 Task: Log work in the project TranslateForge for the issue 'Authentication tokens not being refreshed causing users to be logged out unexpectedly' spent time as '5w 5d 22h 13m' and remaining time as '5w 5d 14h 39m' and clone the issue. Now add the issue to the epic 'Mobile device management (MDM) implementation'.
Action: Mouse moved to (482, 269)
Screenshot: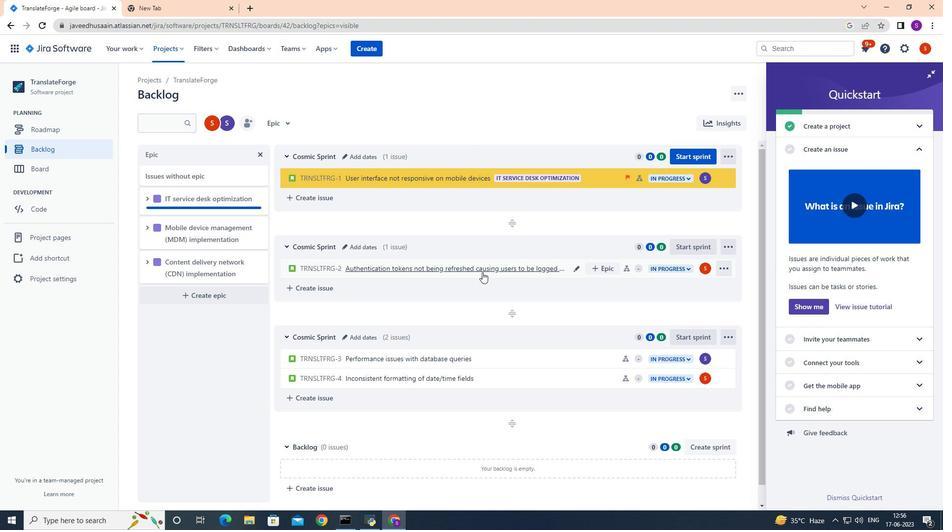 
Action: Mouse pressed left at (482, 269)
Screenshot: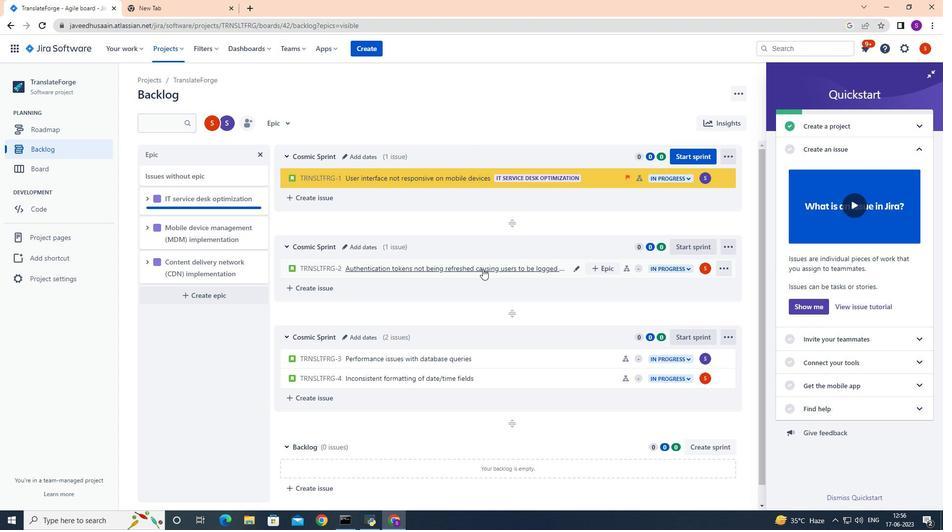 
Action: Mouse moved to (723, 151)
Screenshot: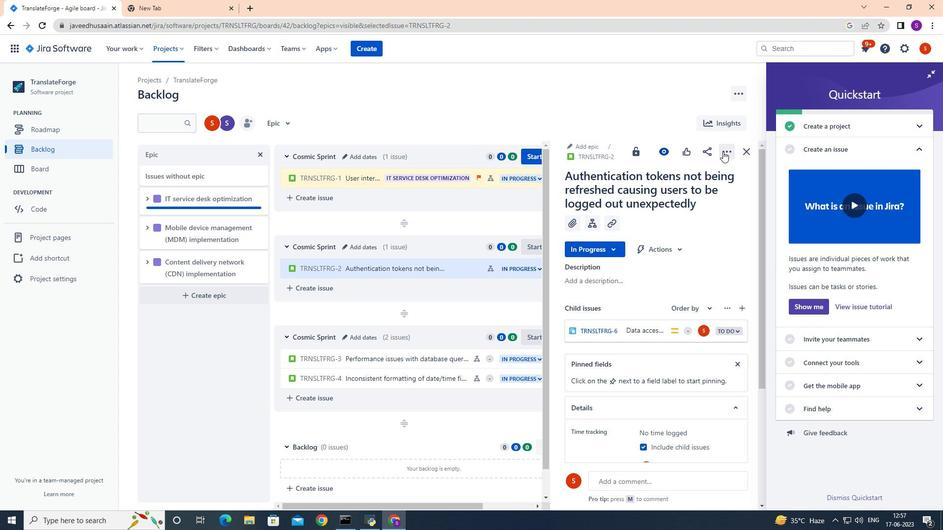 
Action: Mouse pressed left at (723, 151)
Screenshot: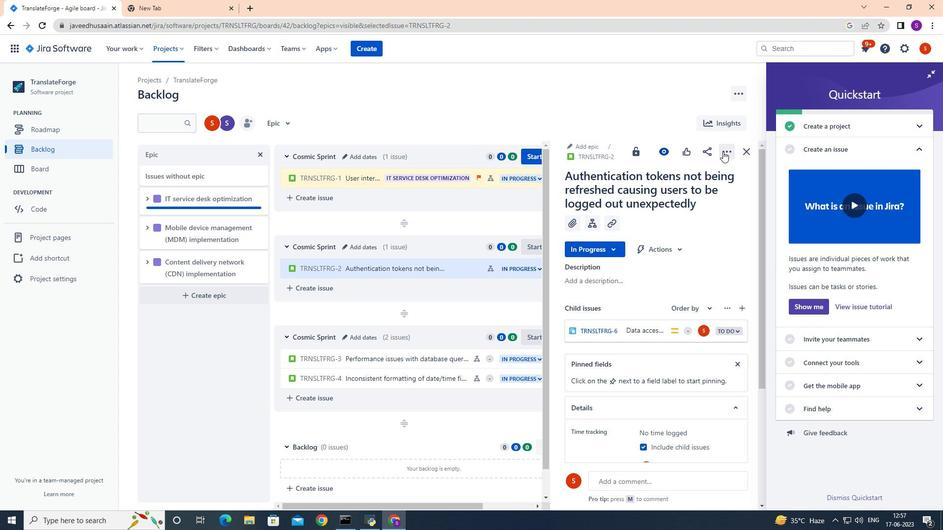 
Action: Mouse moved to (698, 172)
Screenshot: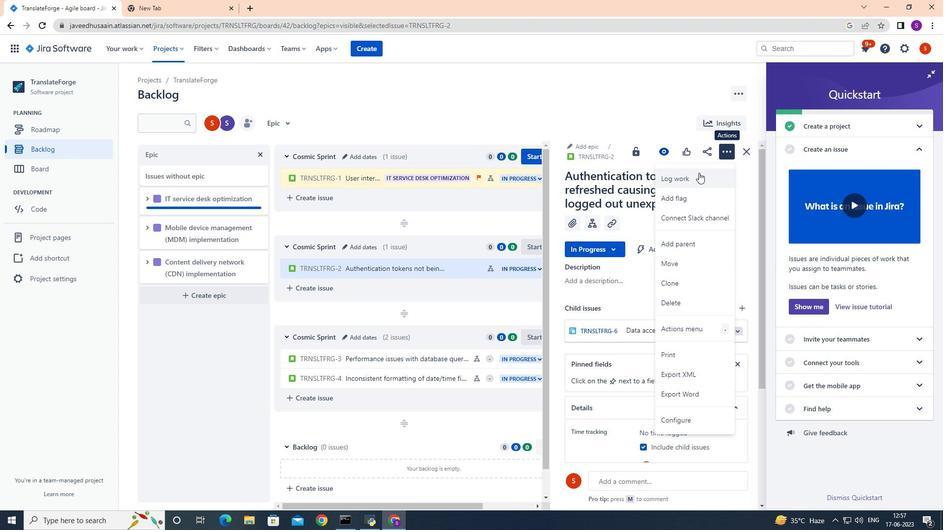 
Action: Mouse pressed left at (698, 172)
Screenshot: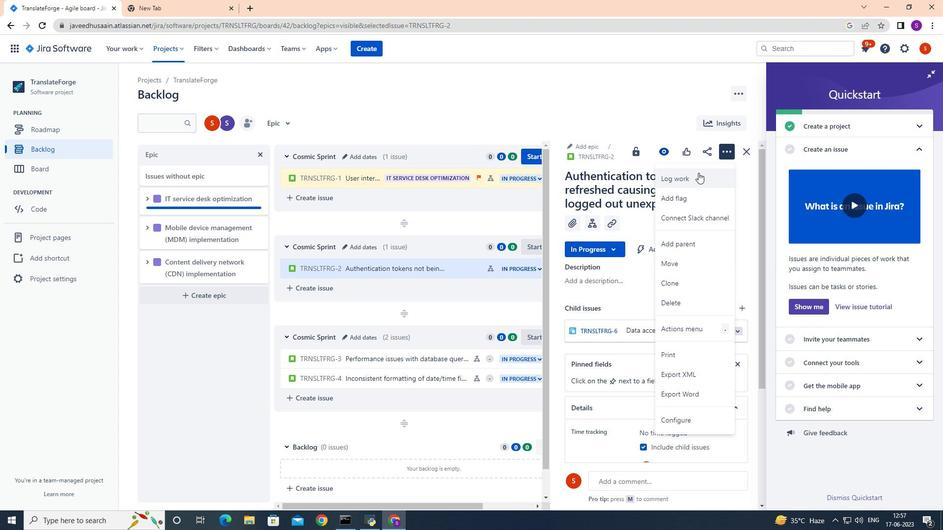 
Action: Mouse moved to (415, 145)
Screenshot: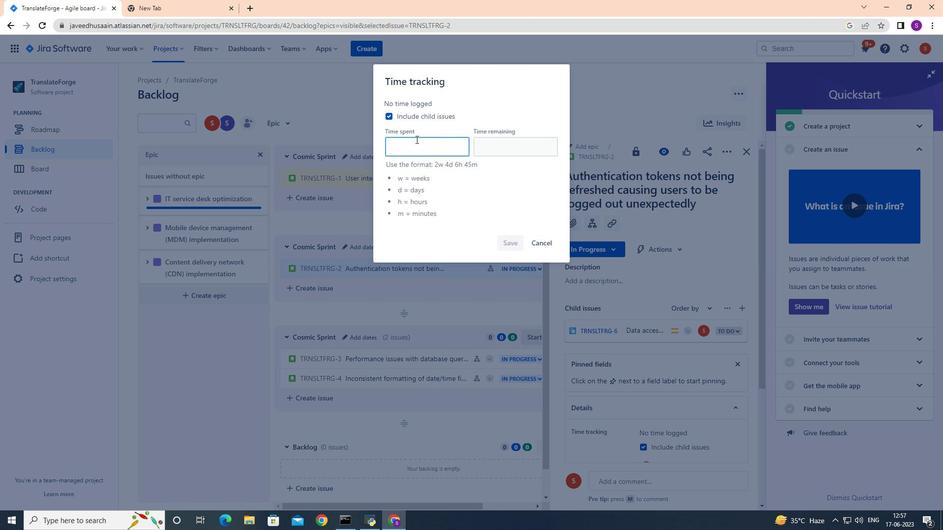 
Action: Mouse pressed left at (415, 145)
Screenshot: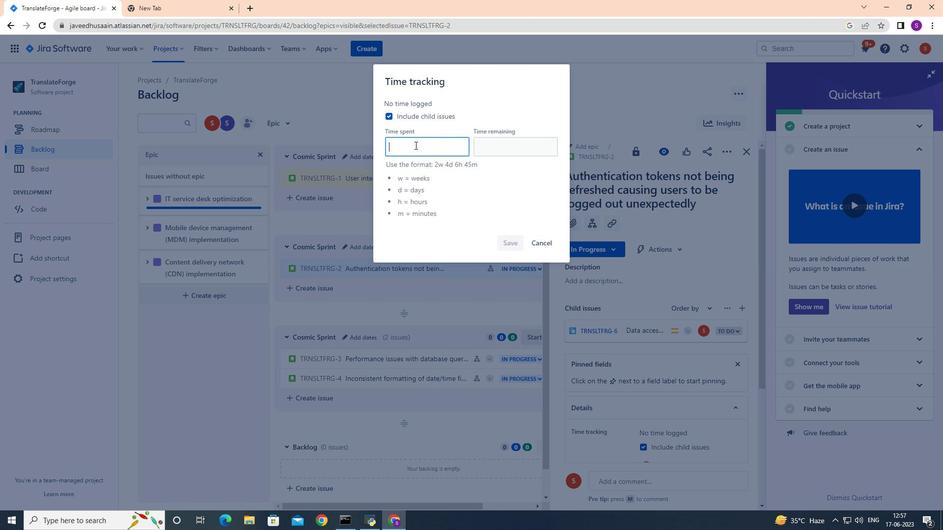 
Action: Key pressed 5w<Key.space>5d<Key.space>22h<Key.space>13m<Key.tab>5w<Key.space>5d<Key.space>14h<Key.space>39m
Screenshot: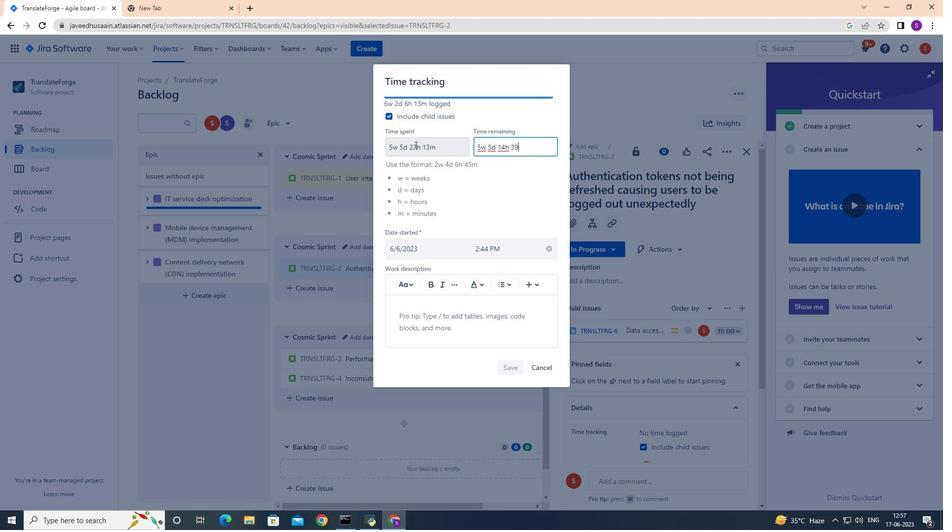 
Action: Mouse moved to (505, 365)
Screenshot: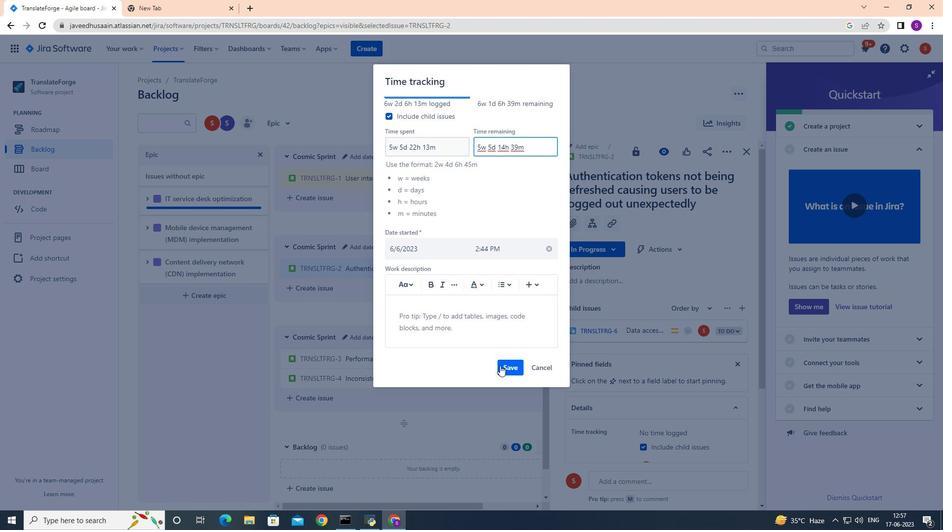 
Action: Mouse pressed left at (505, 365)
Screenshot: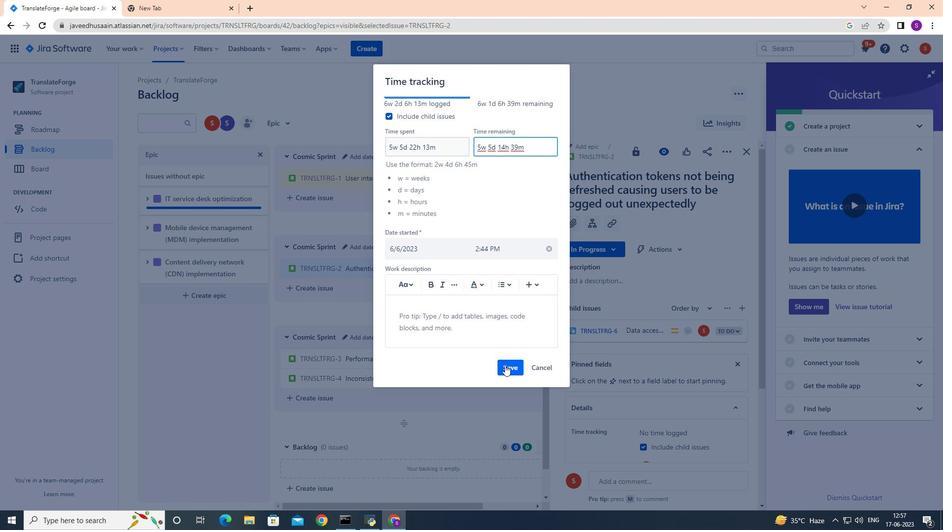 
Action: Mouse moved to (726, 148)
Screenshot: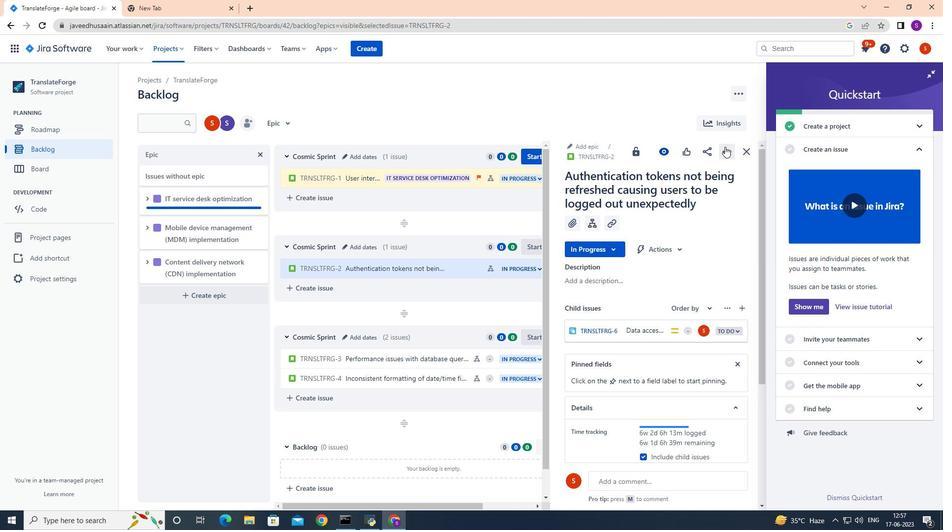 
Action: Mouse pressed left at (726, 148)
Screenshot: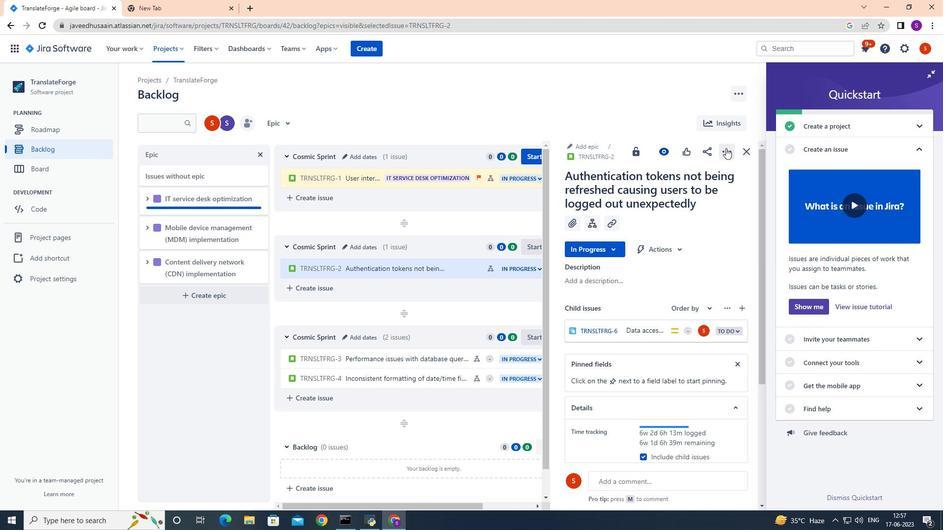 
Action: Mouse moved to (693, 278)
Screenshot: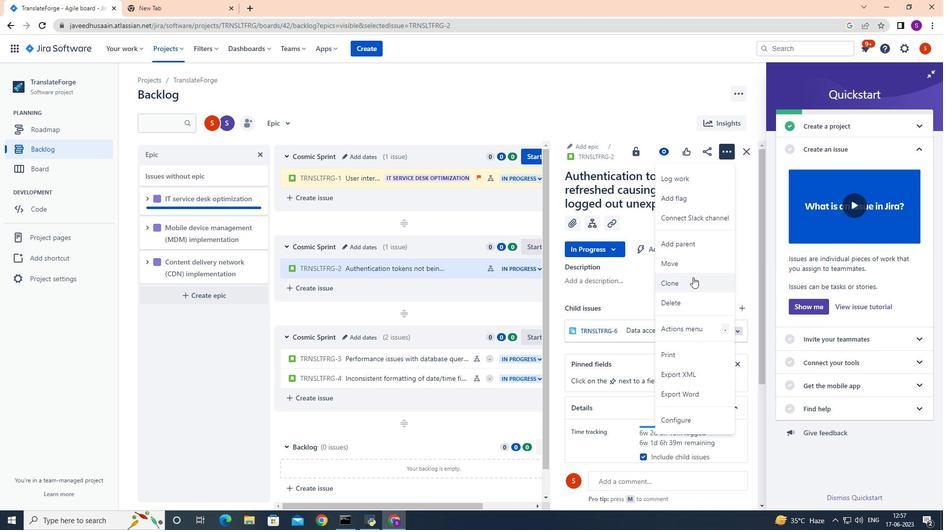 
Action: Mouse pressed left at (693, 278)
Screenshot: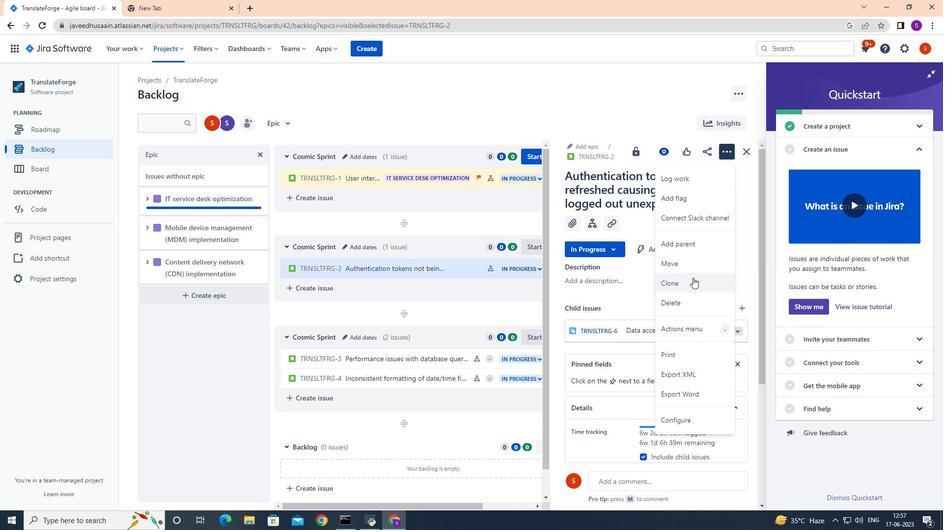 
Action: Mouse moved to (398, 147)
Screenshot: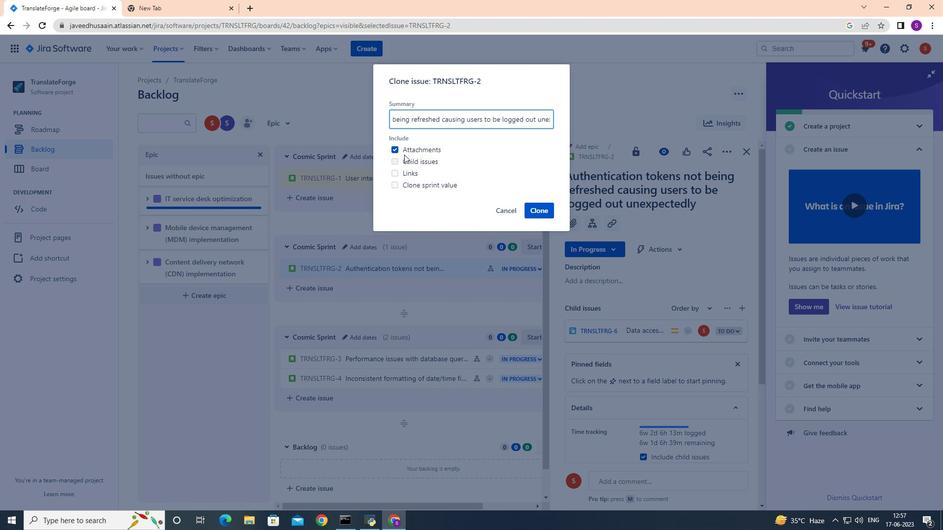 
Action: Mouse pressed left at (398, 147)
Screenshot: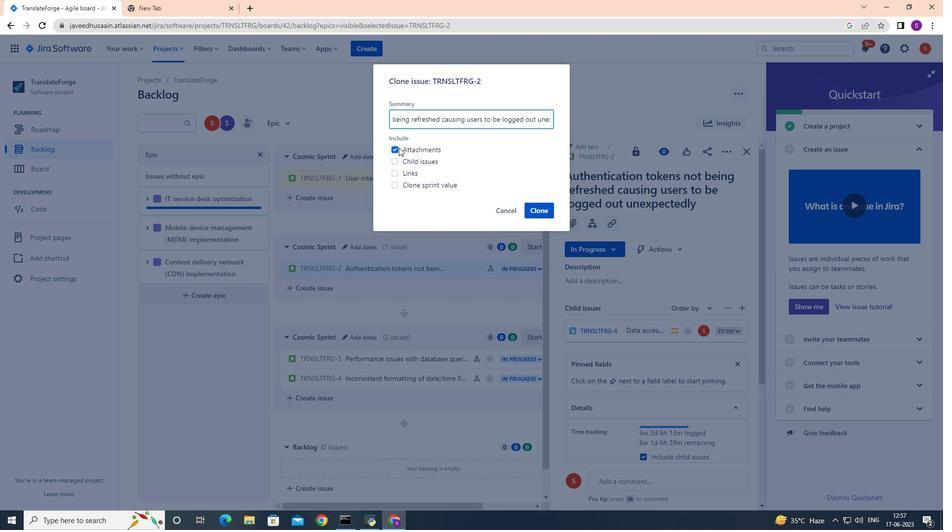 
Action: Mouse pressed left at (398, 147)
Screenshot: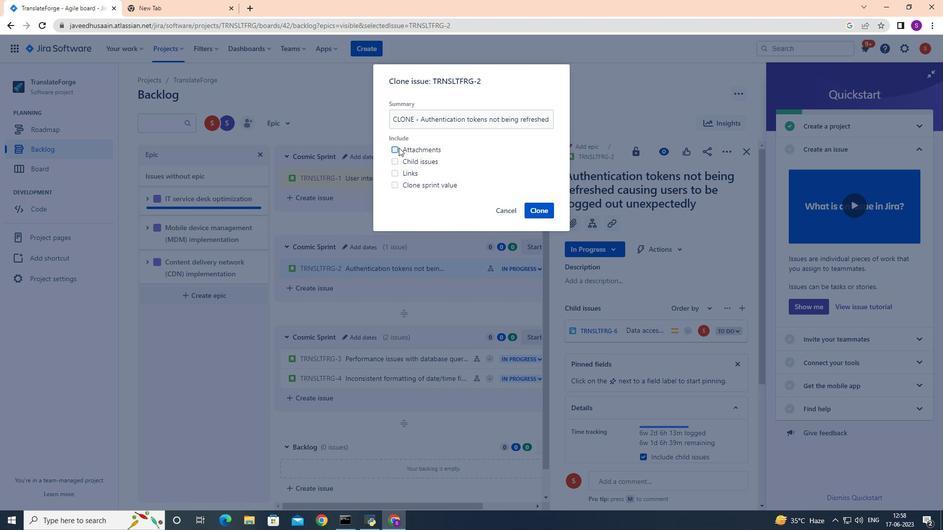 
Action: Mouse pressed left at (398, 147)
Screenshot: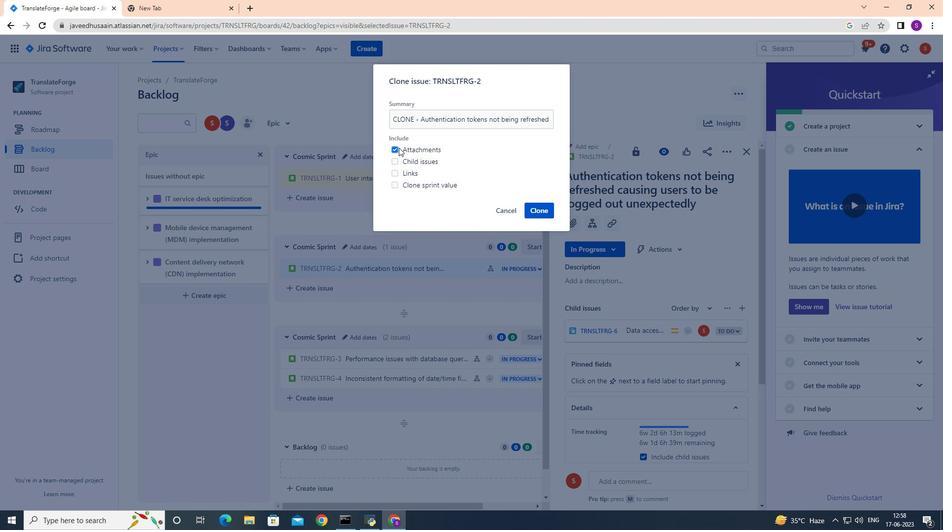 
Action: Mouse moved to (542, 209)
Screenshot: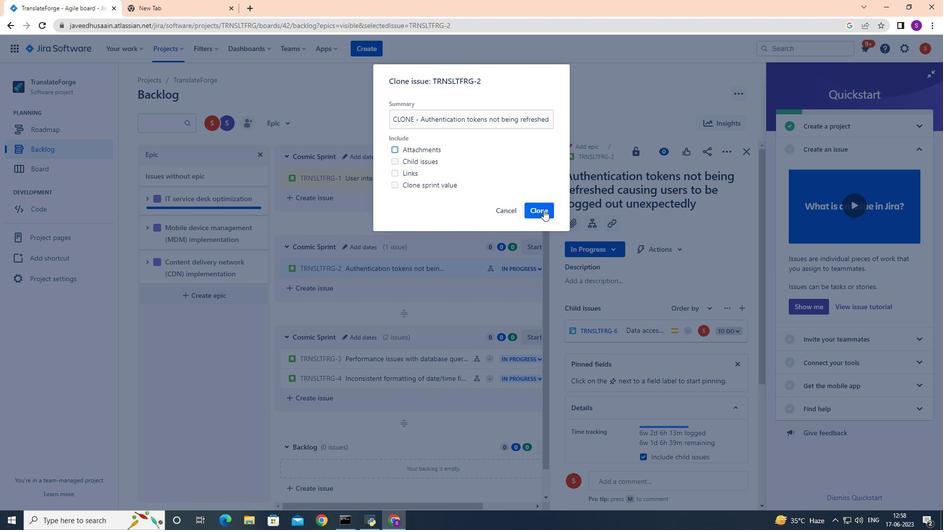 
Action: Mouse pressed left at (542, 209)
Screenshot: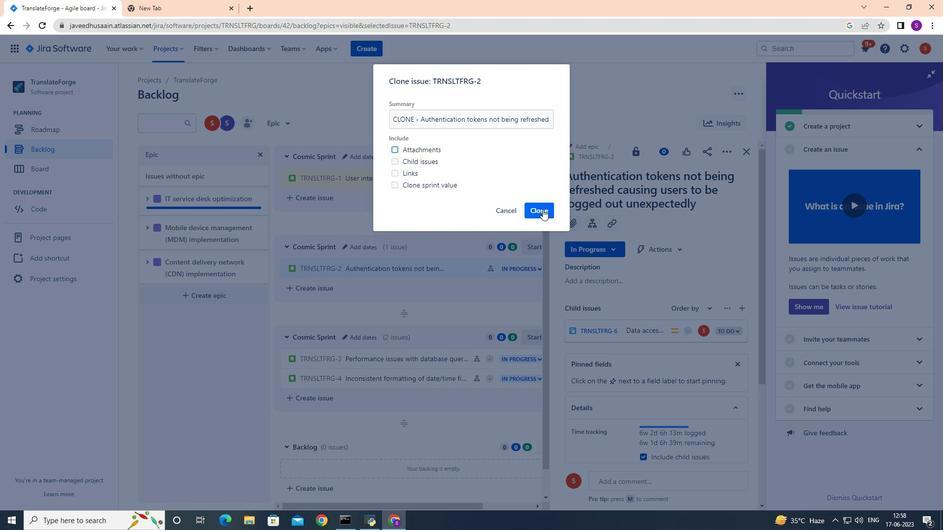 
Action: Mouse moved to (748, 150)
Screenshot: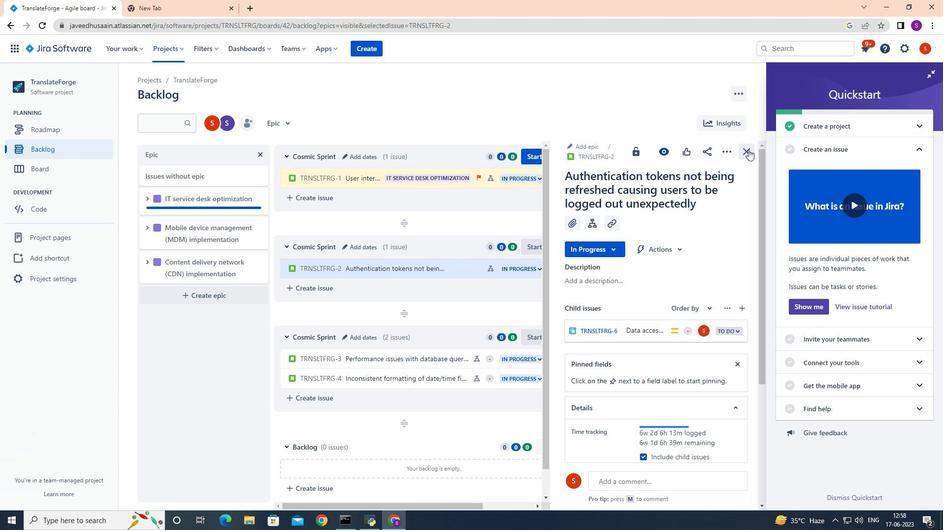 
Action: Mouse pressed left at (748, 150)
Screenshot: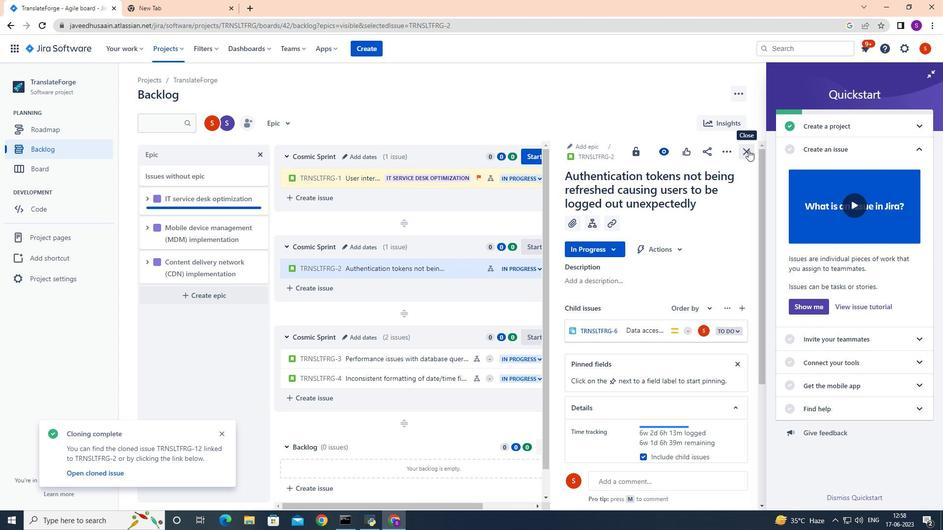 
Action: Mouse moved to (604, 269)
Screenshot: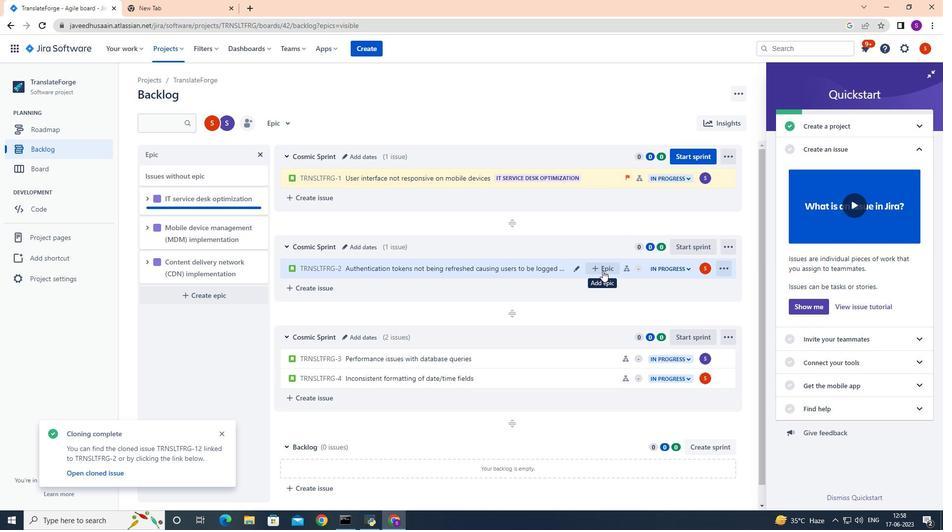 
Action: Mouse pressed left at (604, 269)
Screenshot: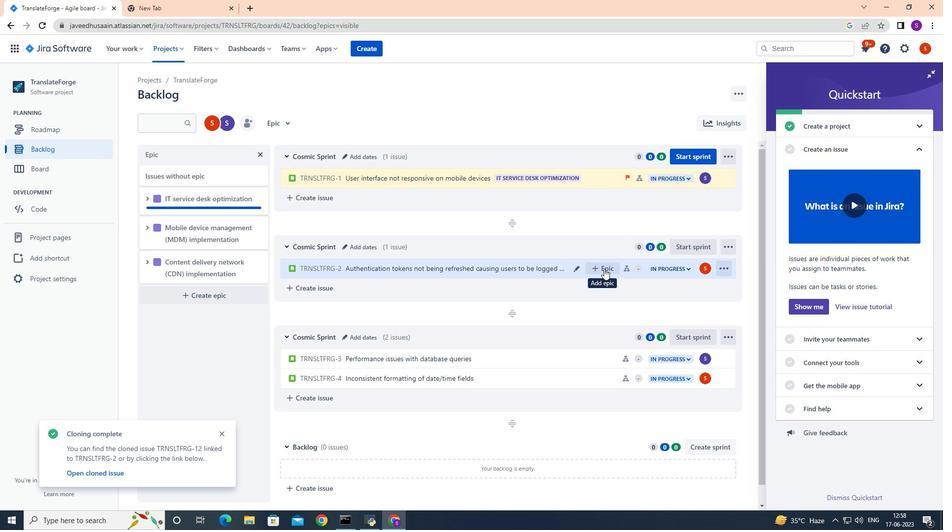 
Action: Mouse moved to (670, 338)
Screenshot: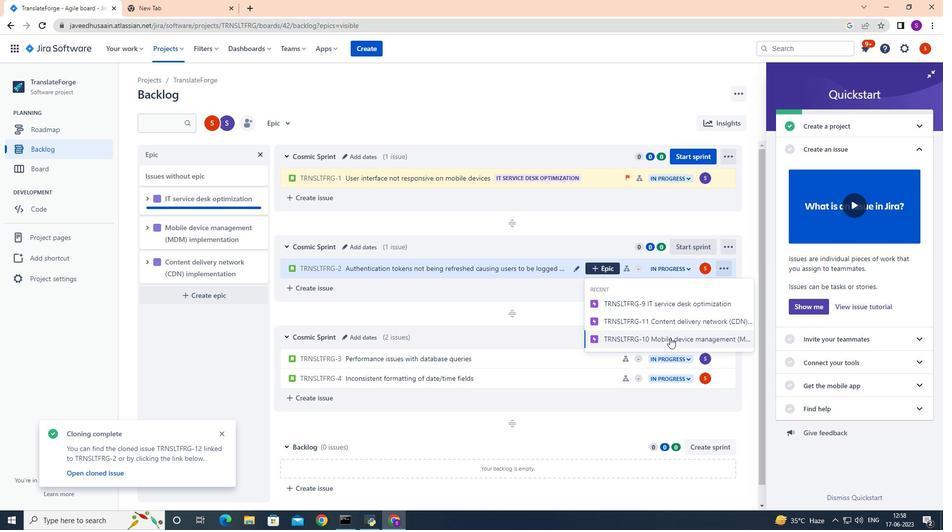 
Action: Mouse pressed left at (670, 338)
Screenshot: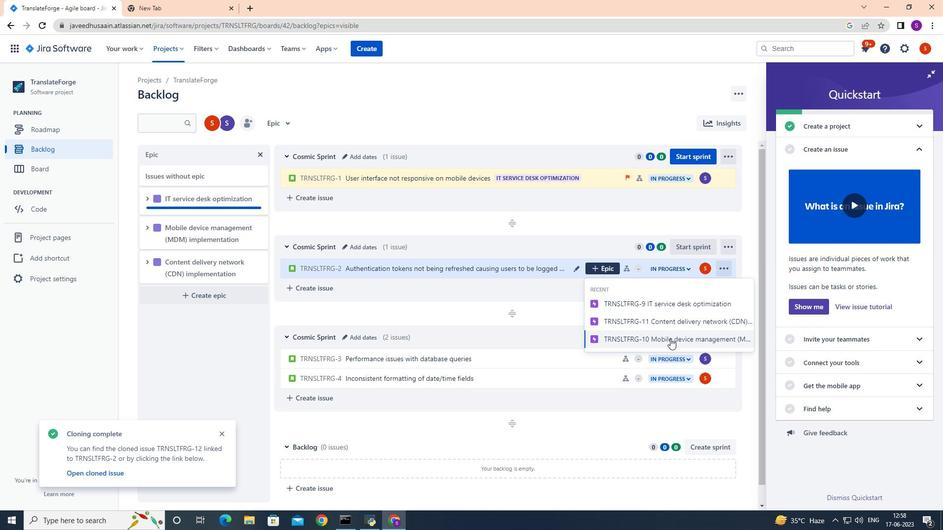 
